Task: Select Include raw attachments...
Action: Mouse moved to (351, 411)
Screenshot: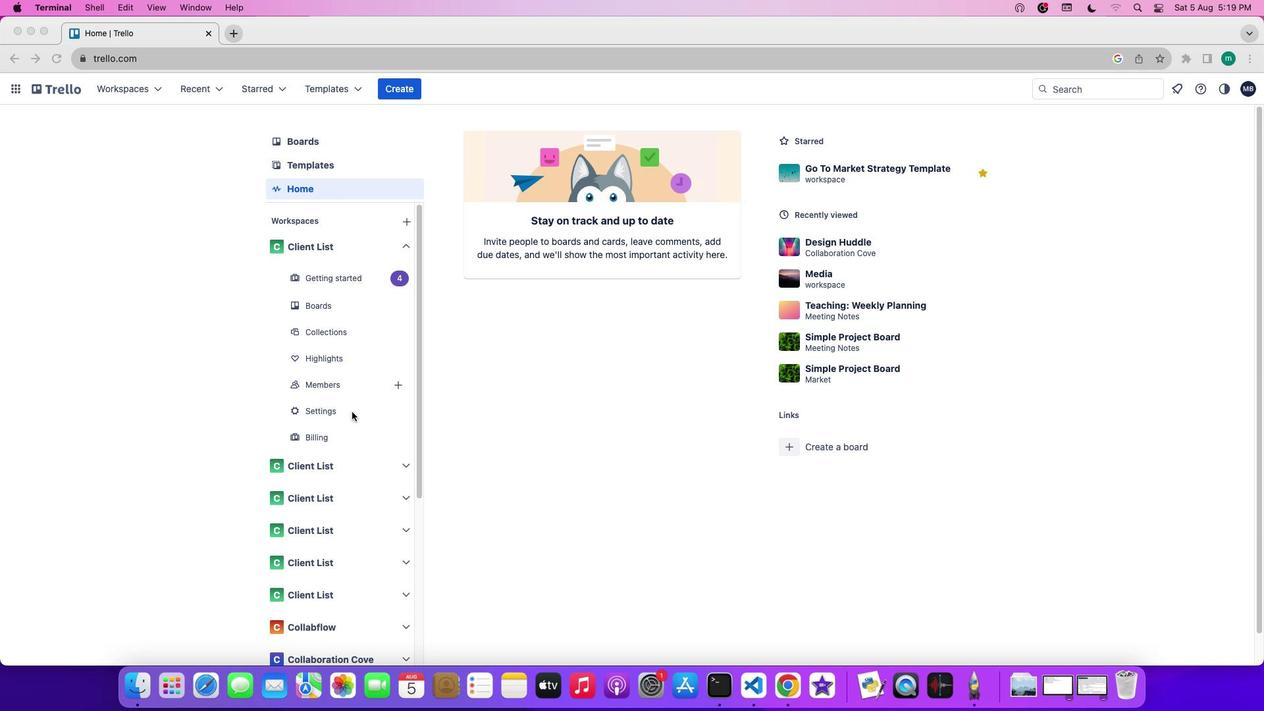 
Action: Mouse pressed left at (351, 411)
Screenshot: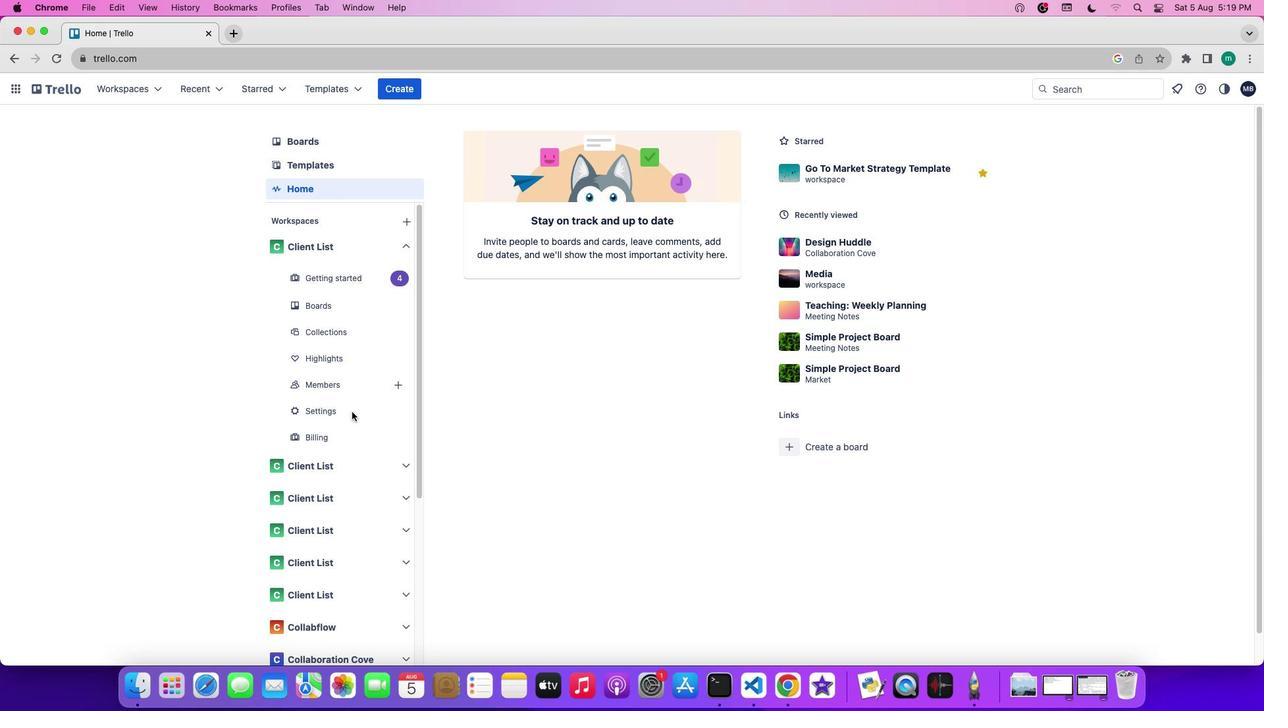 
Action: Mouse pressed left at (351, 411)
Screenshot: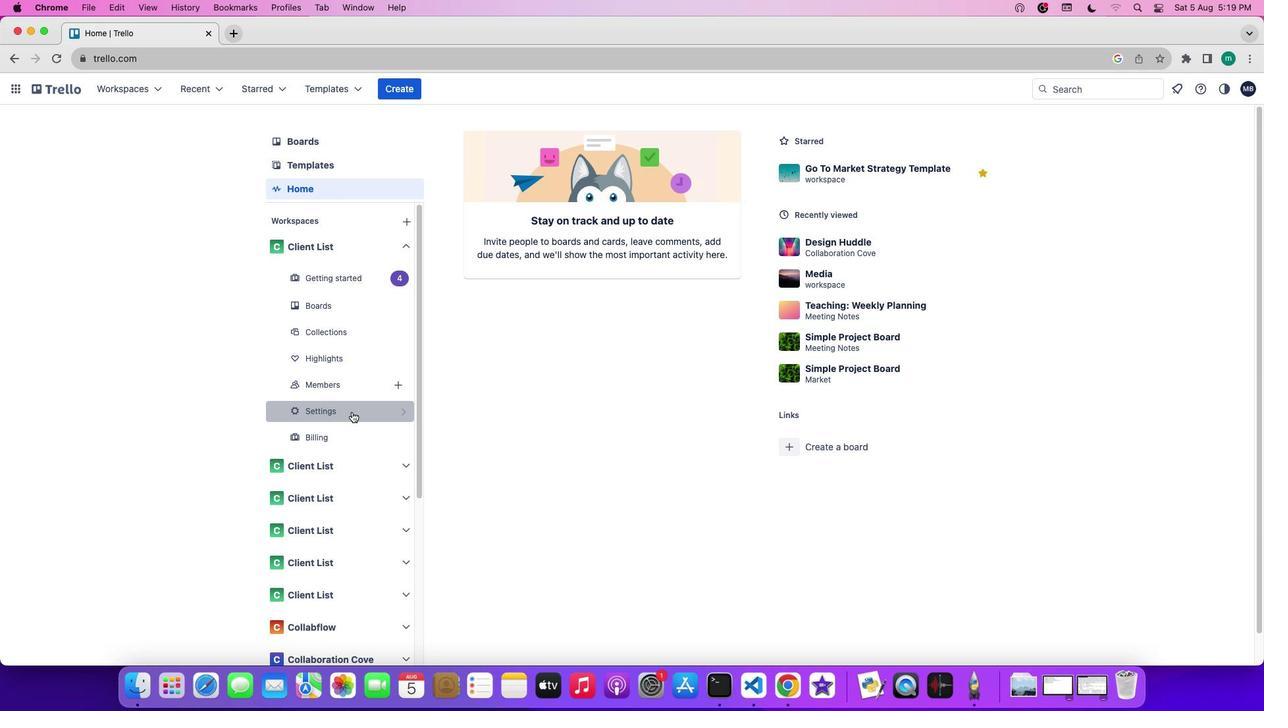 
Action: Mouse moved to (148, 200)
Screenshot: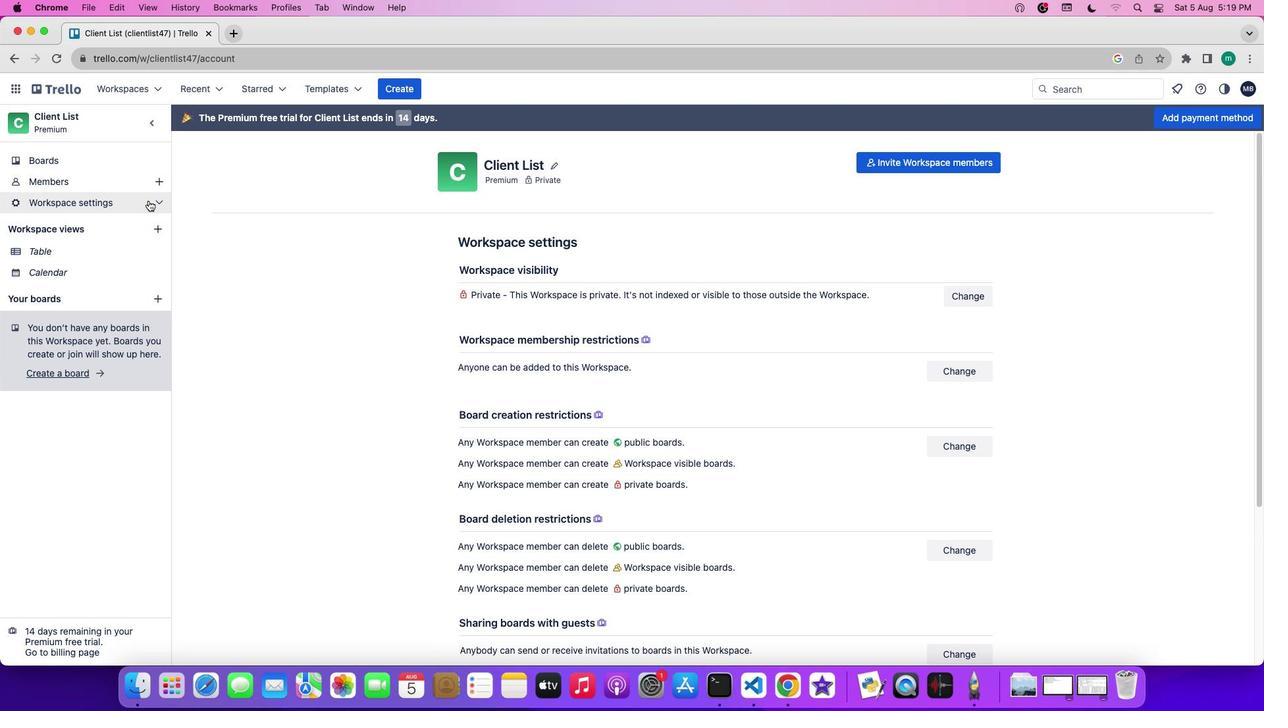 
Action: Mouse pressed left at (148, 200)
Screenshot: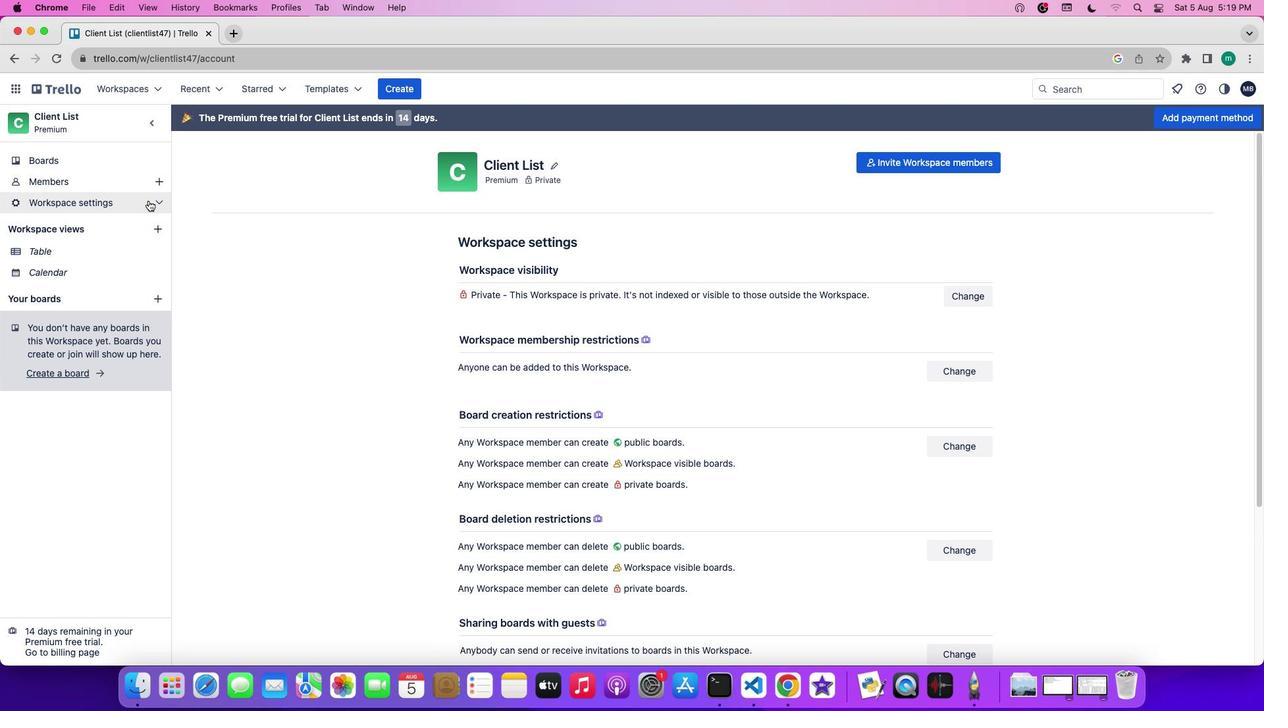 
Action: Mouse moved to (176, 252)
Screenshot: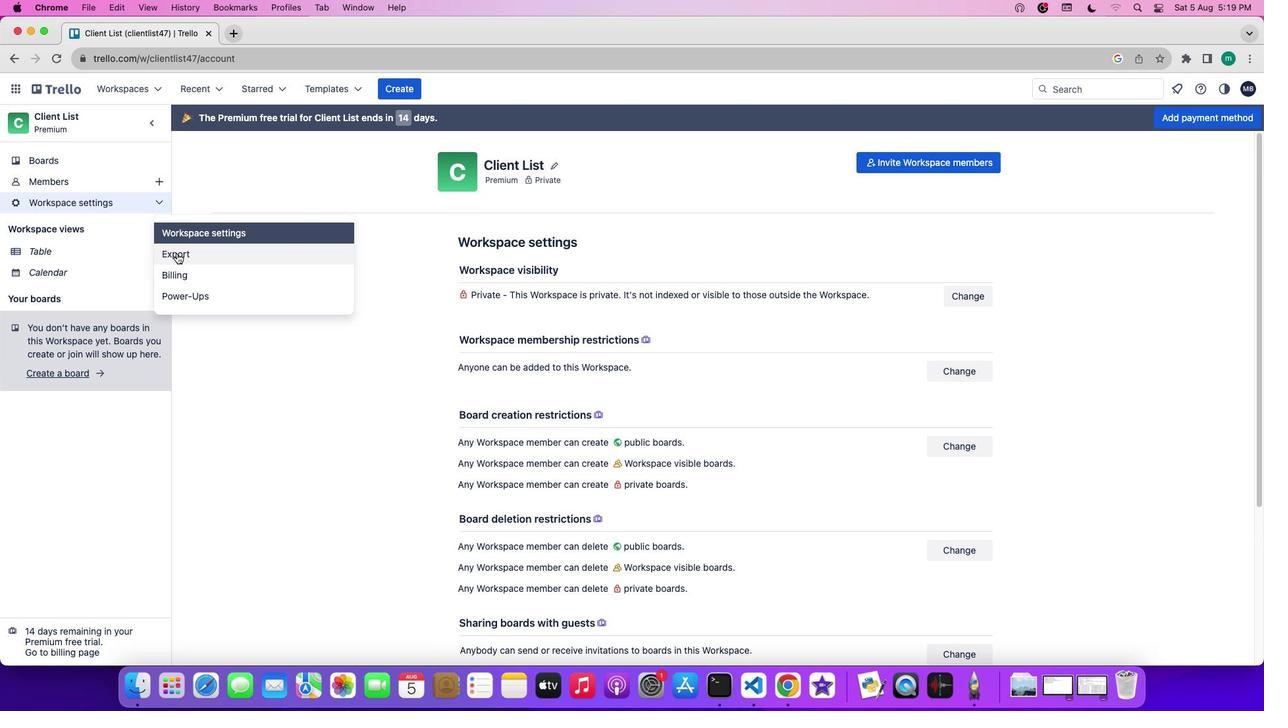 
Action: Mouse pressed left at (176, 252)
Screenshot: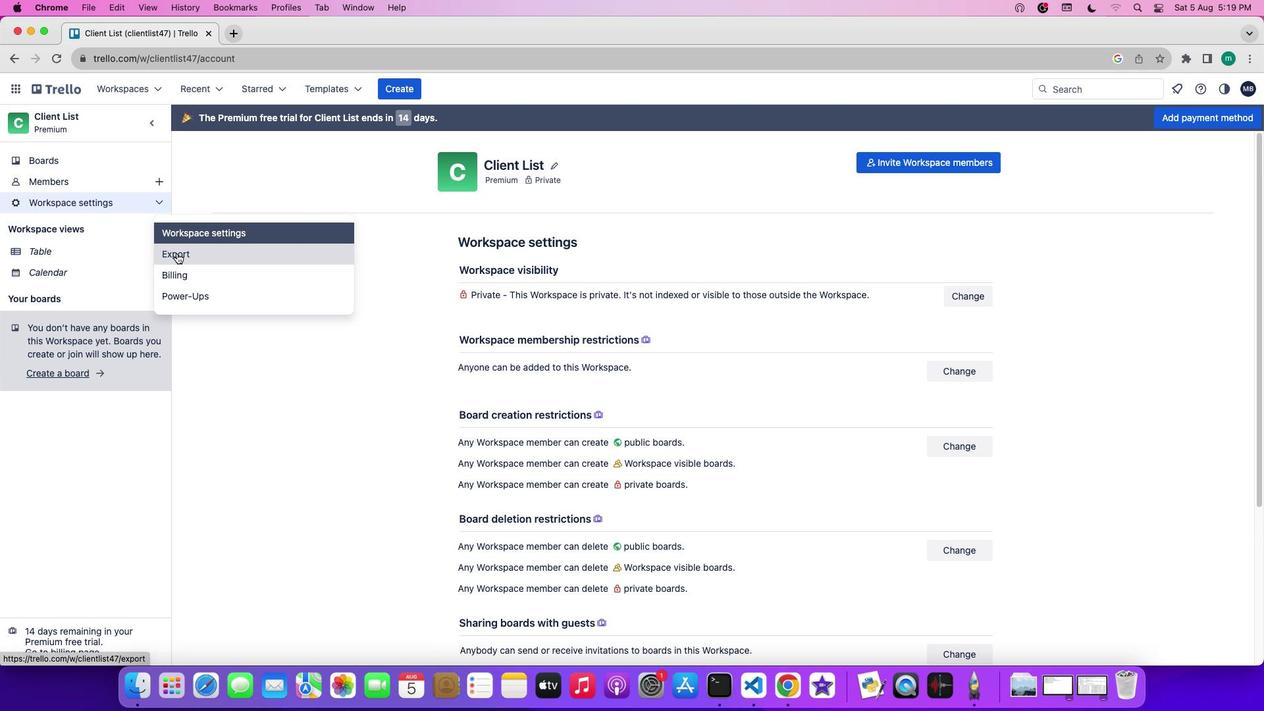 
Action: Mouse moved to (653, 301)
Screenshot: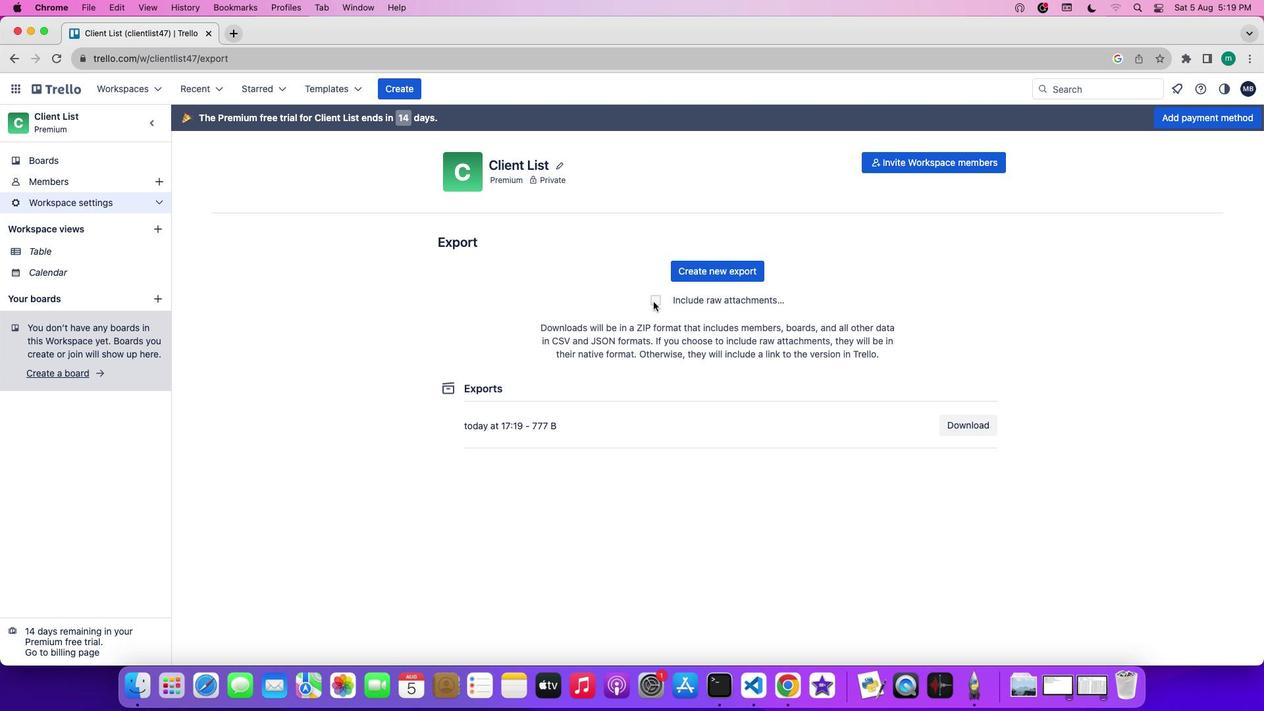 
Action: Mouse pressed left at (653, 301)
Screenshot: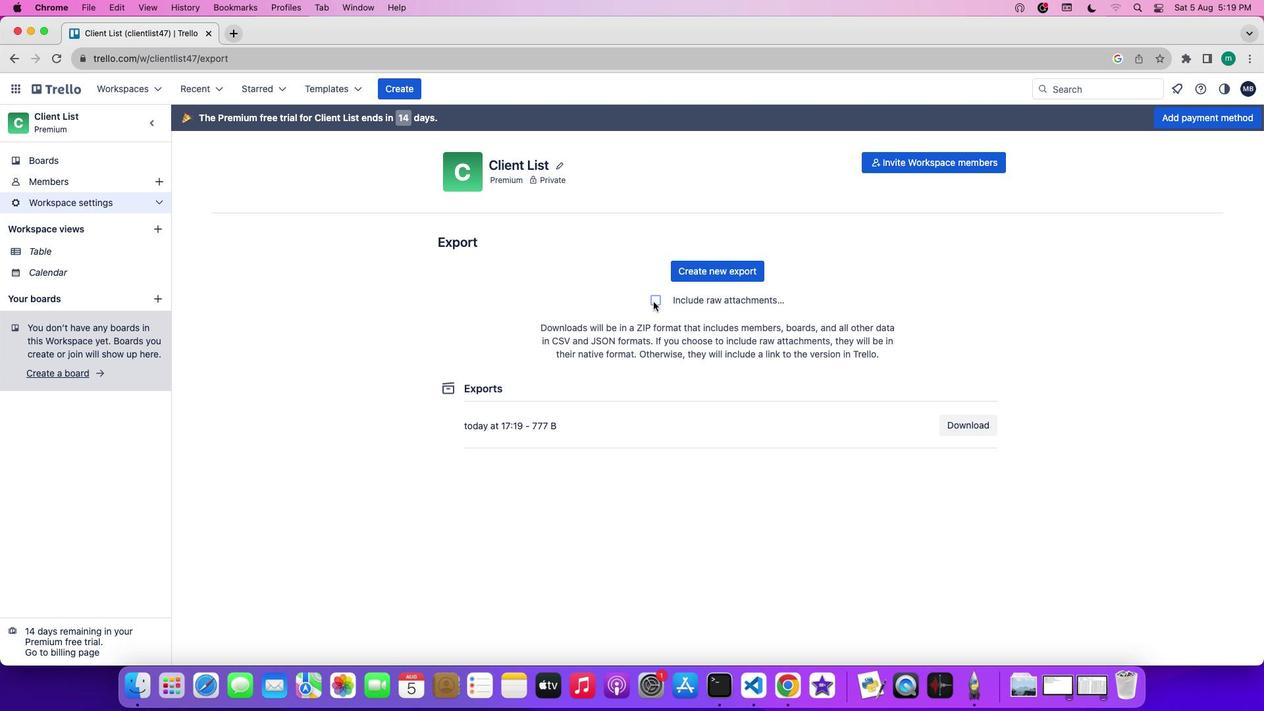
Action: Mouse moved to (805, 314)
Screenshot: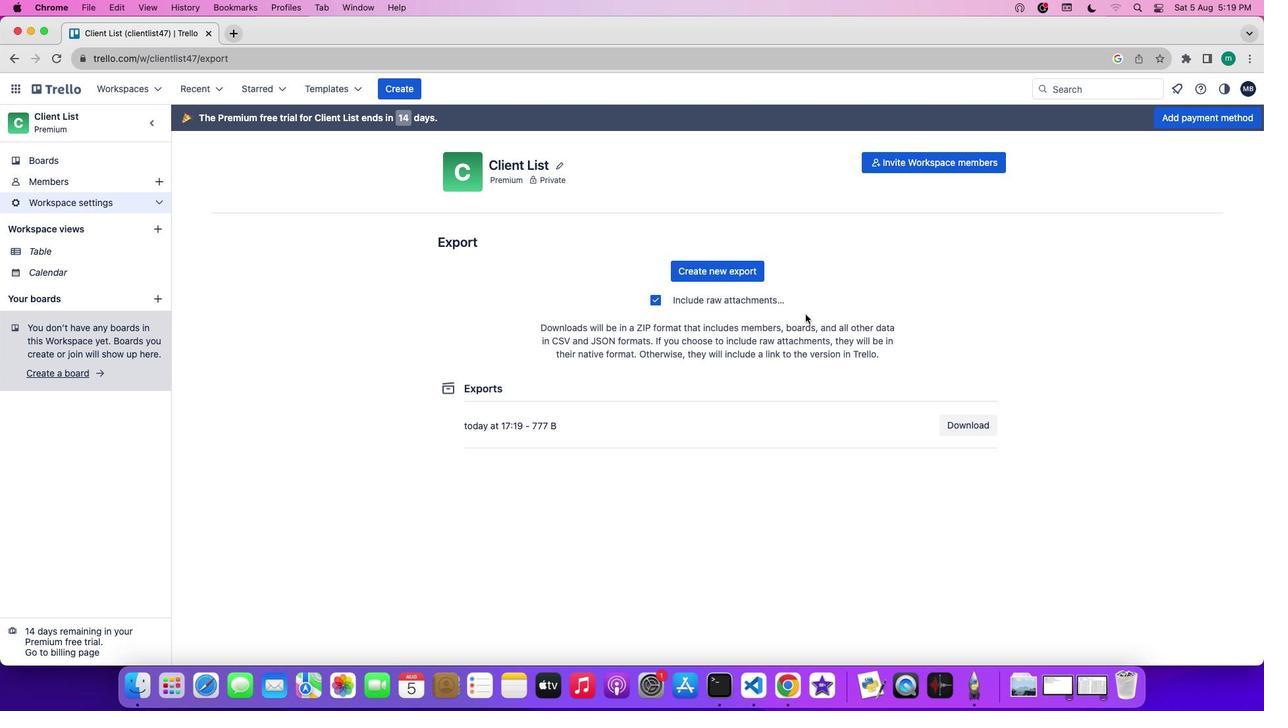 
